 Task: Add a shortcut from my drive.
Action: Mouse moved to (182, 264)
Screenshot: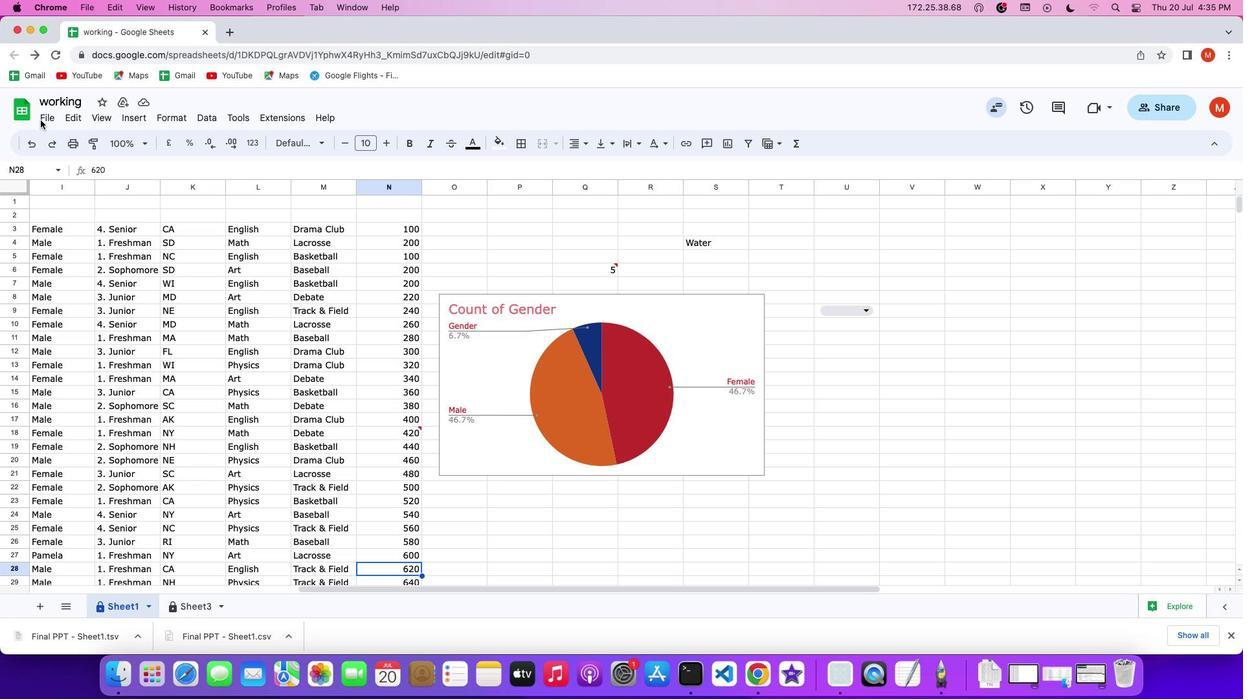 
Action: Mouse pressed left at (182, 264)
Screenshot: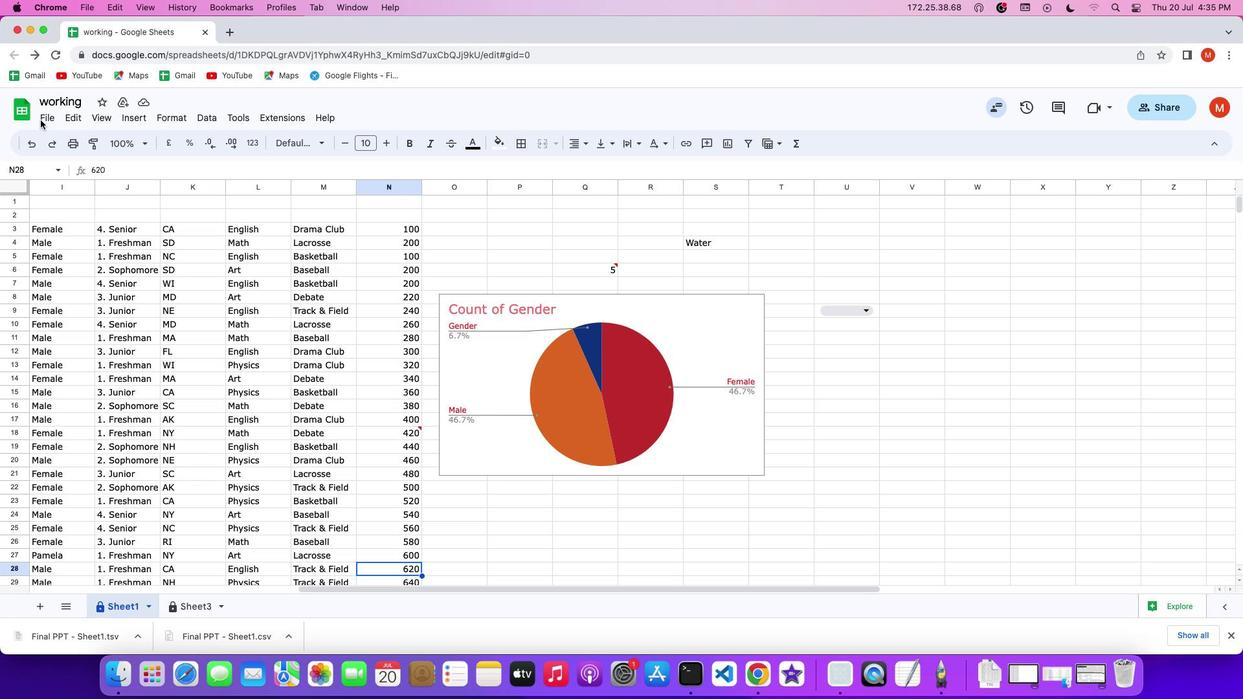 
Action: Mouse moved to (183, 264)
Screenshot: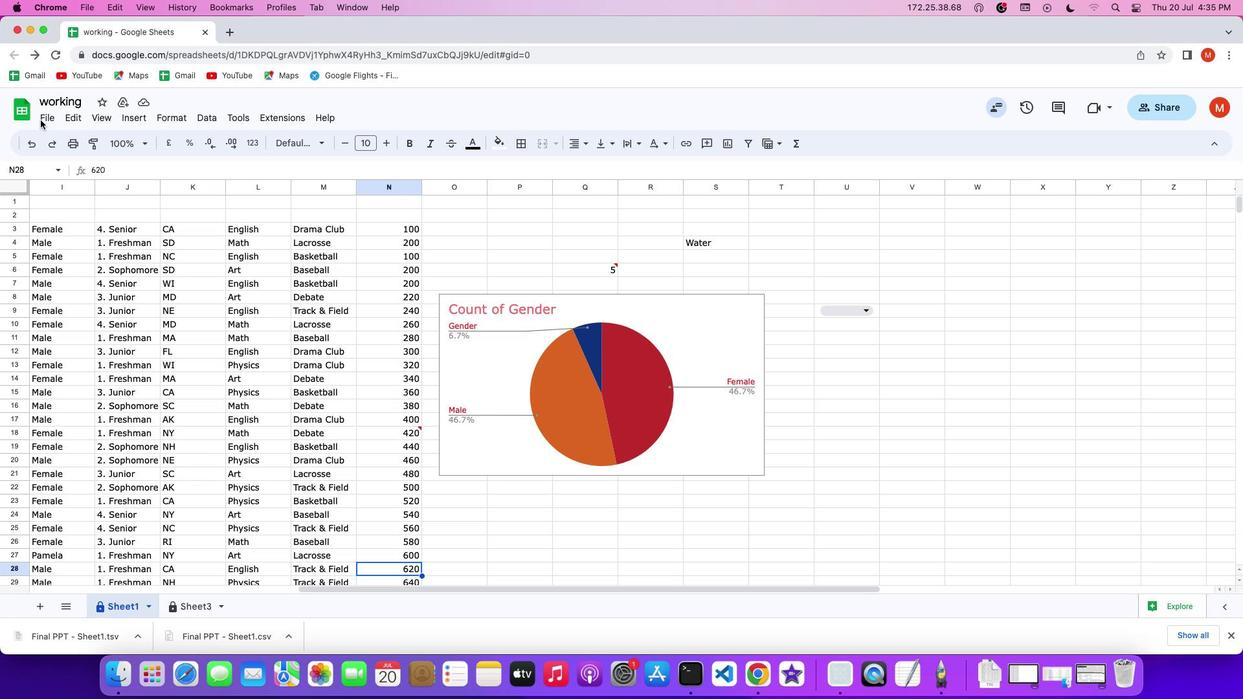 
Action: Mouse pressed left at (183, 264)
Screenshot: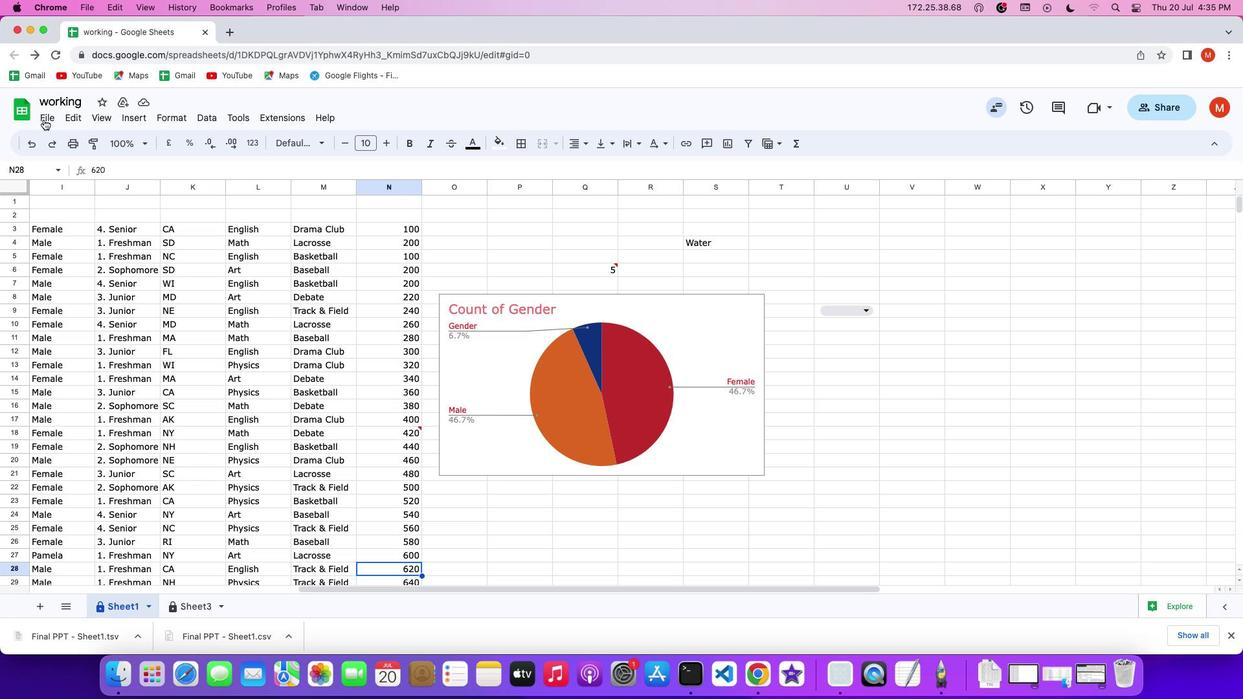 
Action: Mouse moved to (187, 262)
Screenshot: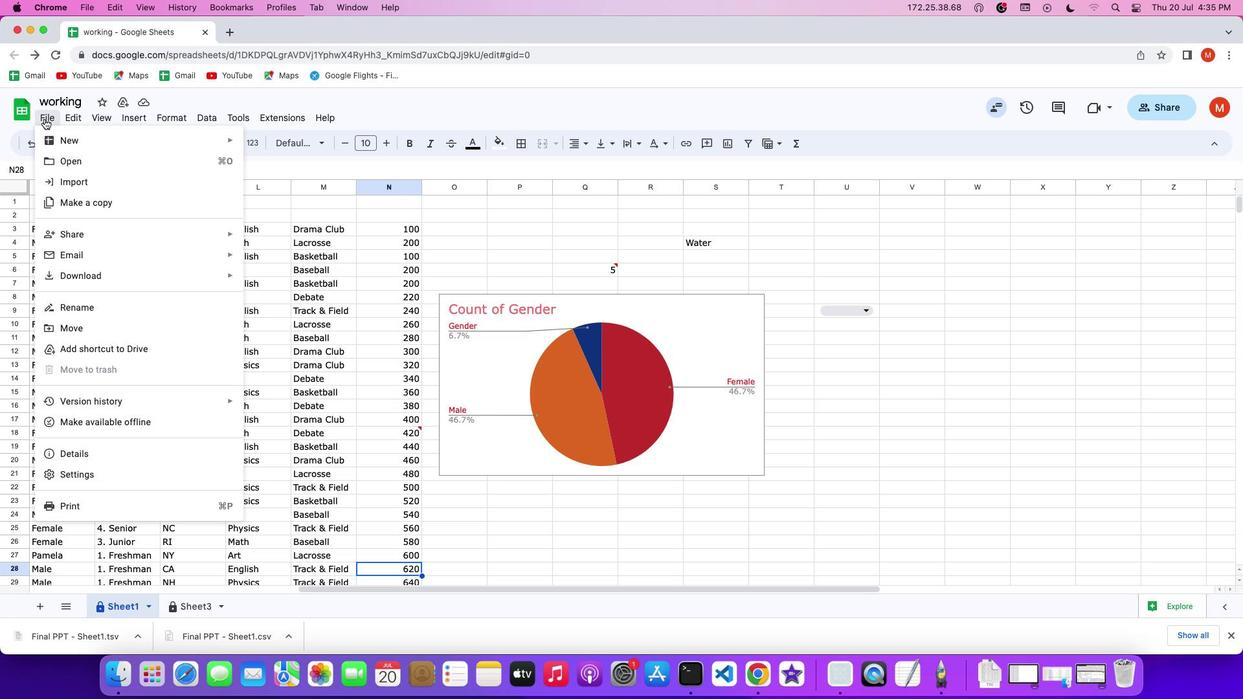 
Action: Mouse pressed left at (187, 262)
Screenshot: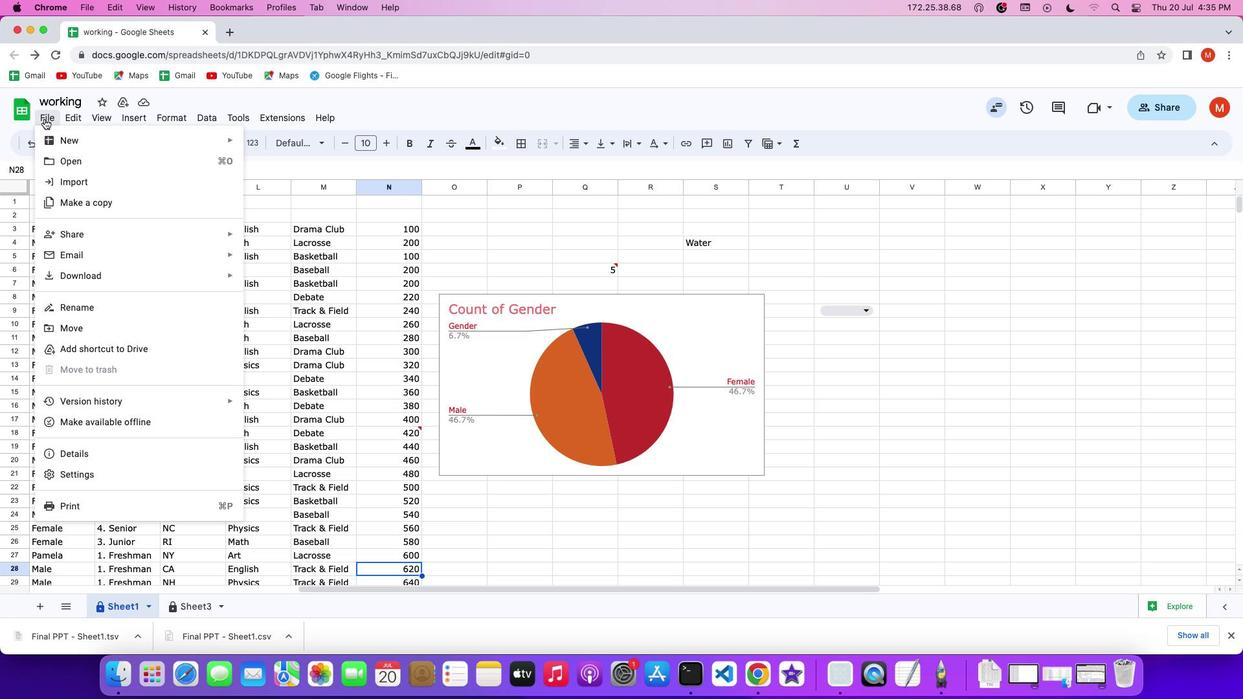
Action: Mouse moved to (219, 488)
Screenshot: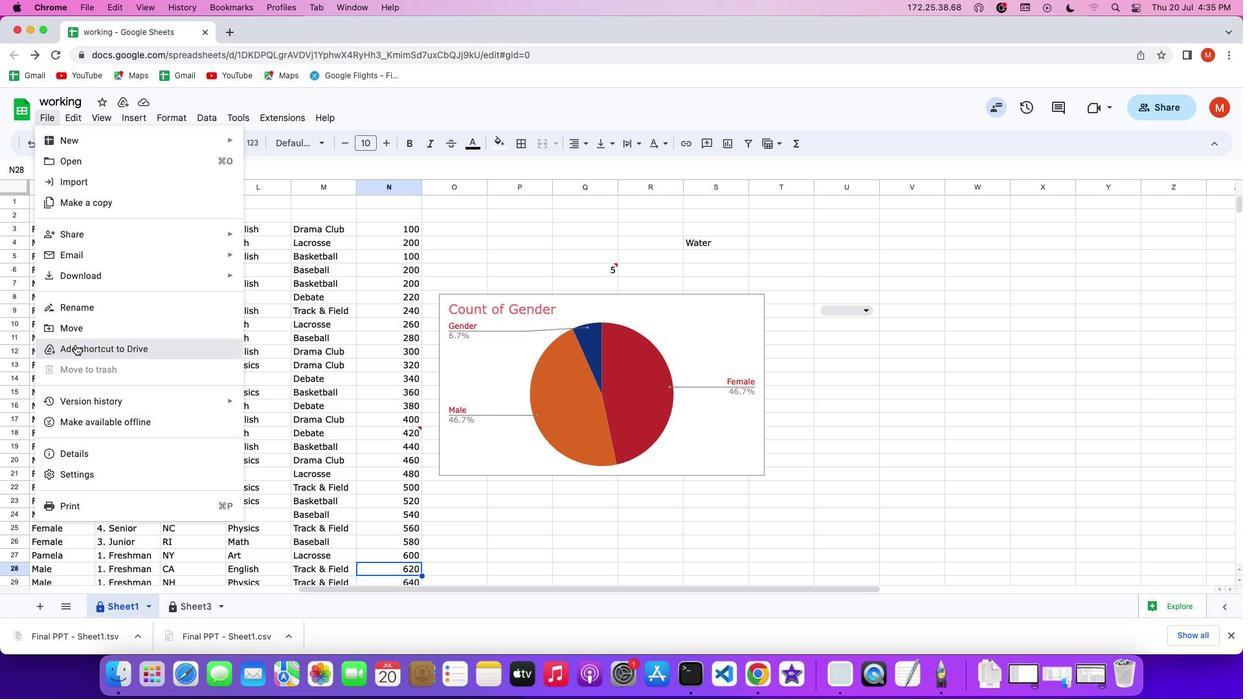 
Action: Mouse pressed left at (219, 488)
Screenshot: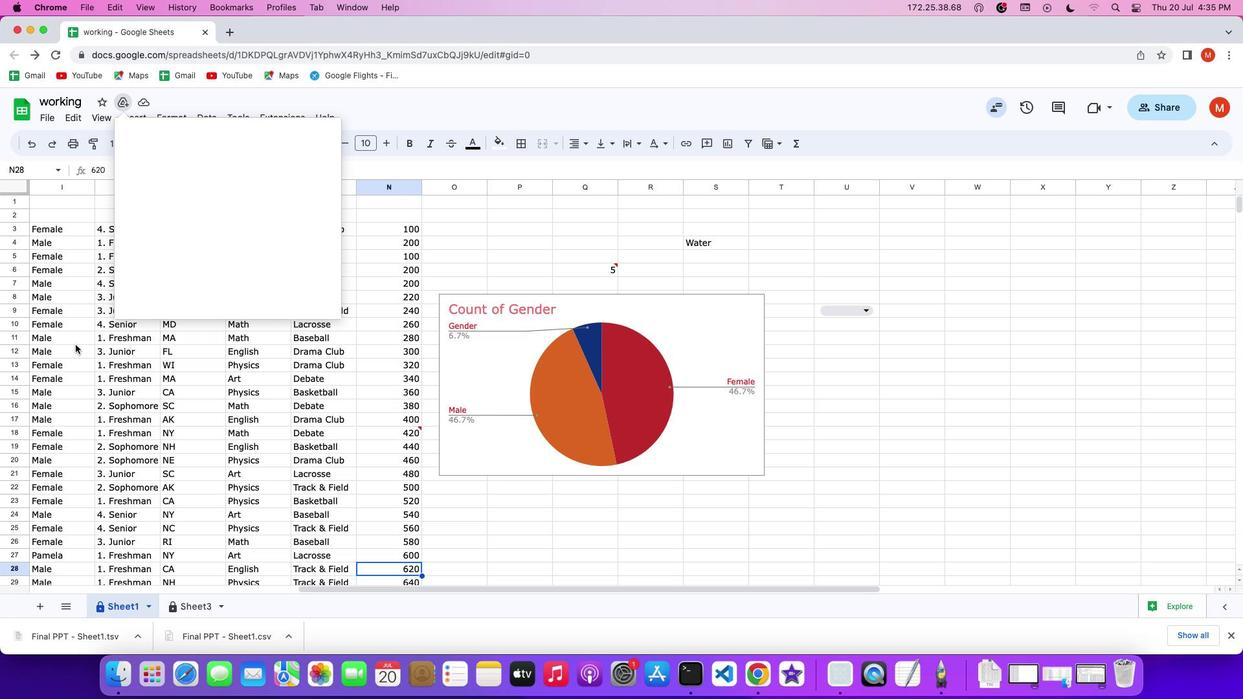 
Action: Mouse moved to (452, 308)
Screenshot: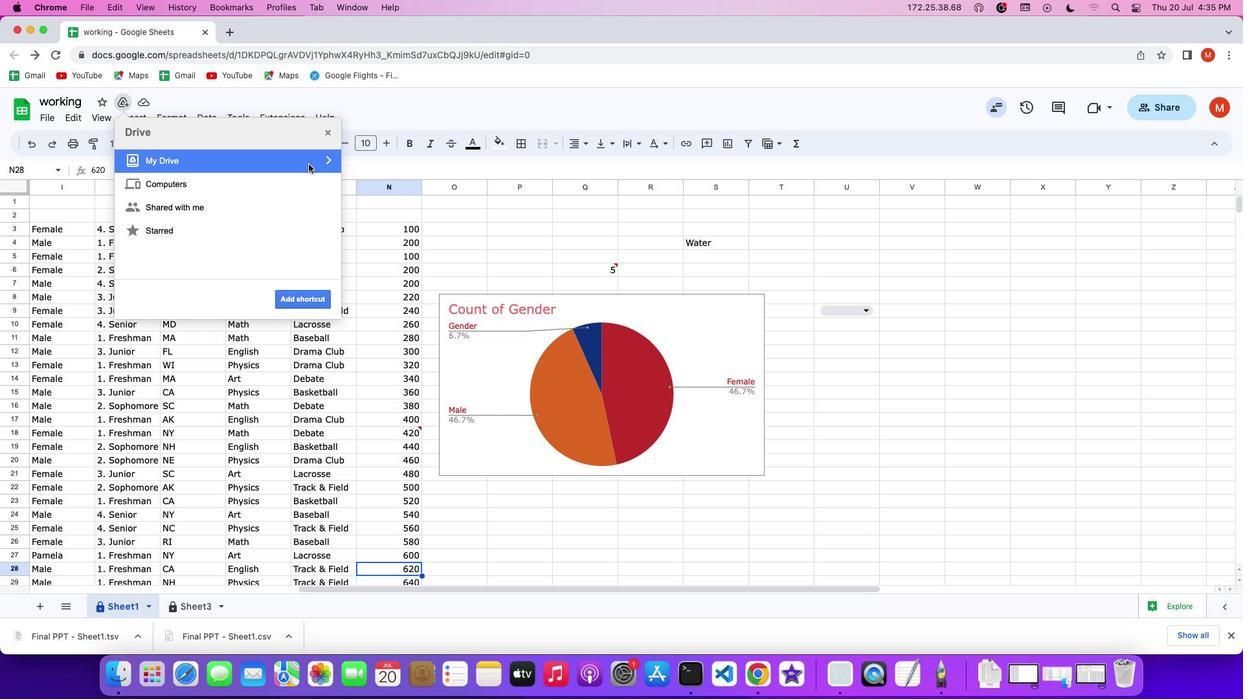 
Action: Mouse pressed left at (452, 308)
Screenshot: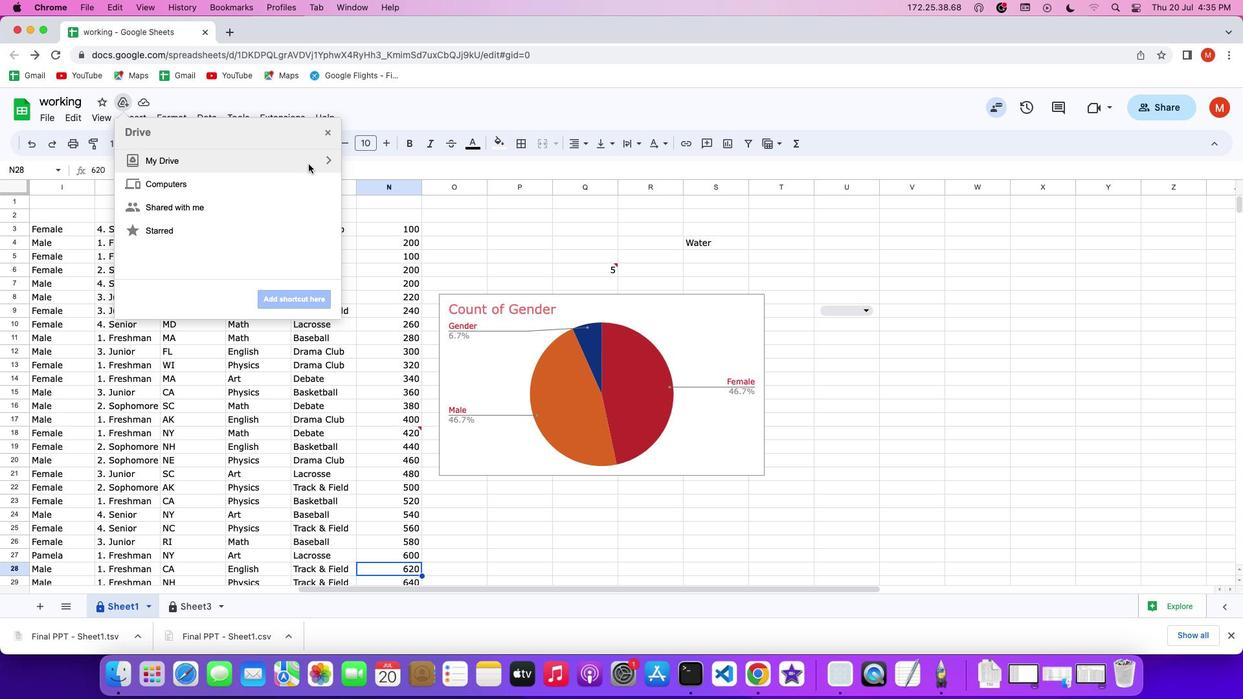 
